 Task: Search for flights for 1 adult from Sydney to Auckland on October 8, 2023.
Action: Mouse moved to (414, 427)
Screenshot: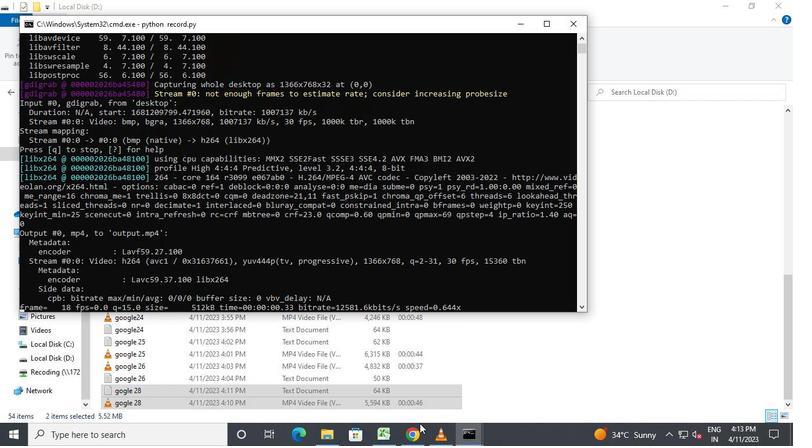 
Action: Mouse pressed left at (414, 427)
Screenshot: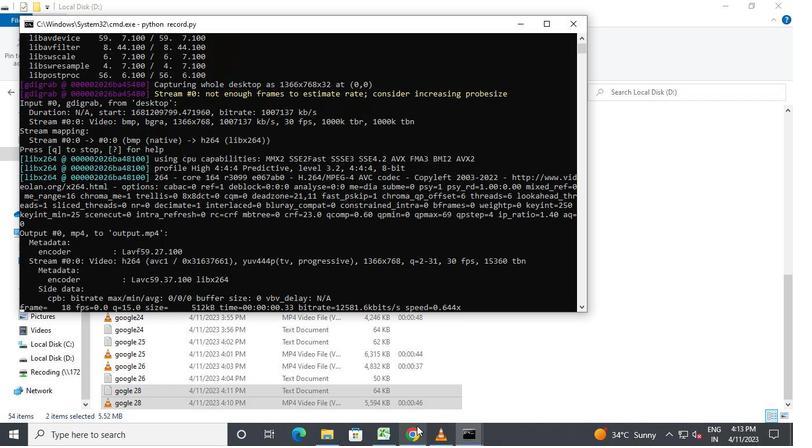 
Action: Mouse moved to (36, 256)
Screenshot: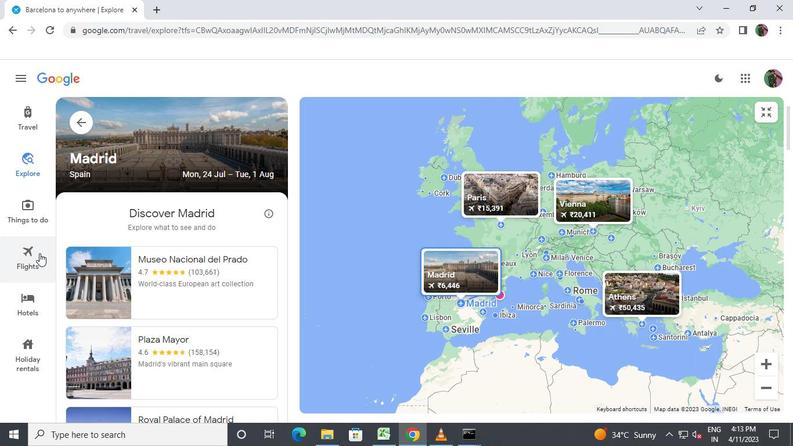 
Action: Mouse pressed left at (36, 256)
Screenshot: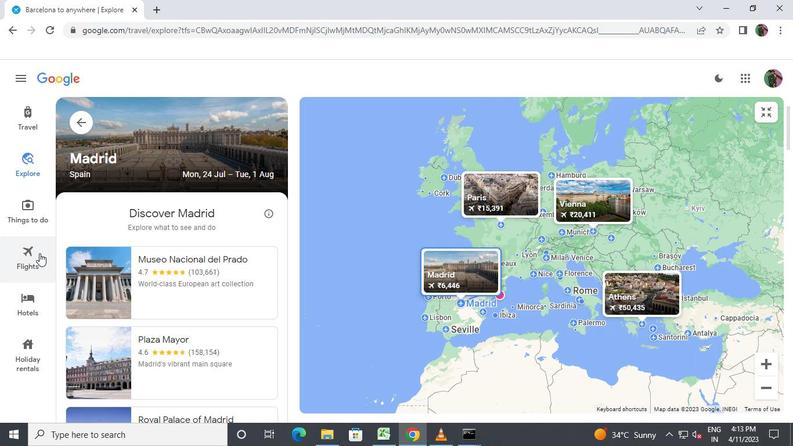 
Action: Mouse moved to (212, 126)
Screenshot: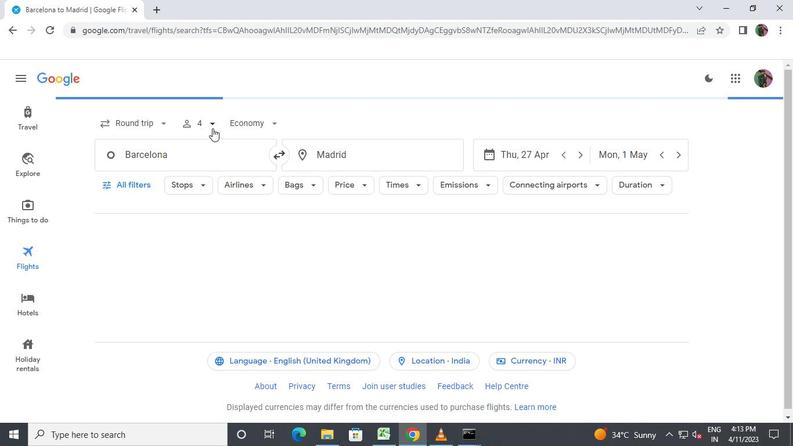 
Action: Mouse pressed left at (212, 126)
Screenshot: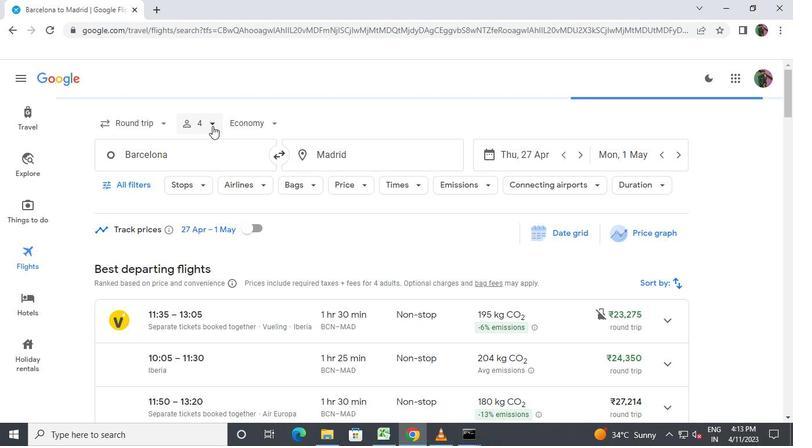 
Action: Mouse moved to (262, 152)
Screenshot: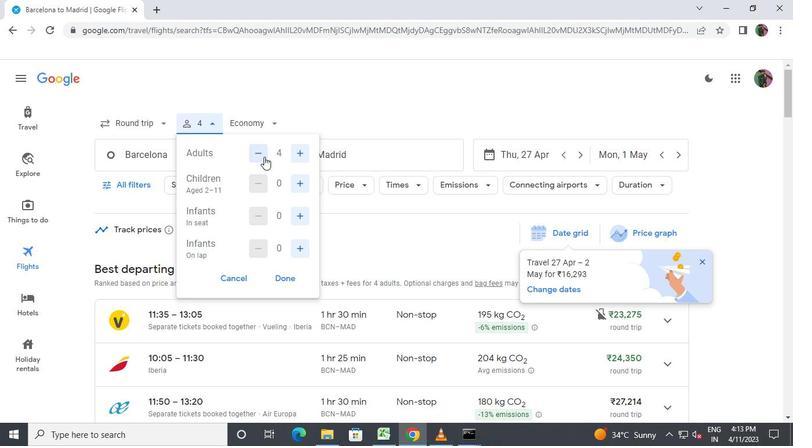 
Action: Mouse pressed left at (262, 152)
Screenshot: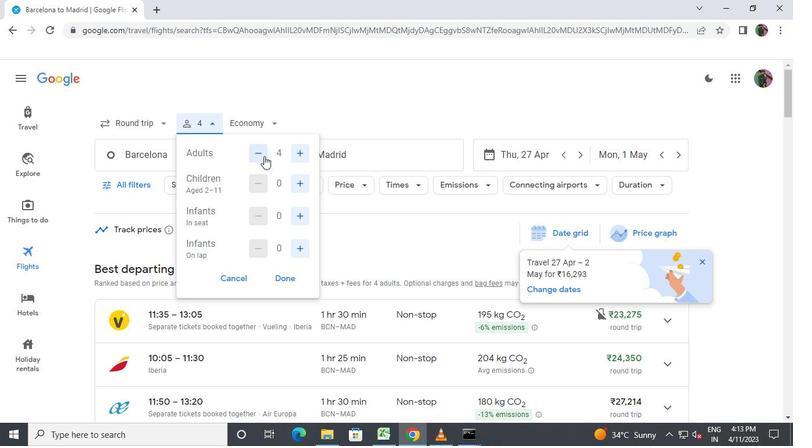 
Action: Mouse pressed left at (262, 152)
Screenshot: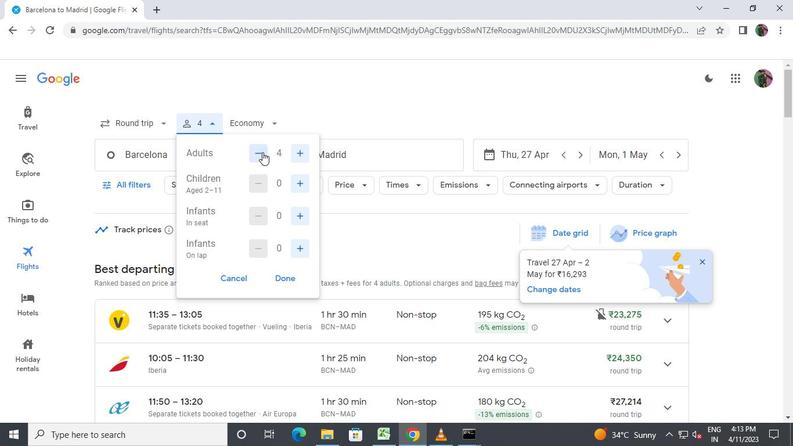 
Action: Mouse pressed left at (262, 152)
Screenshot: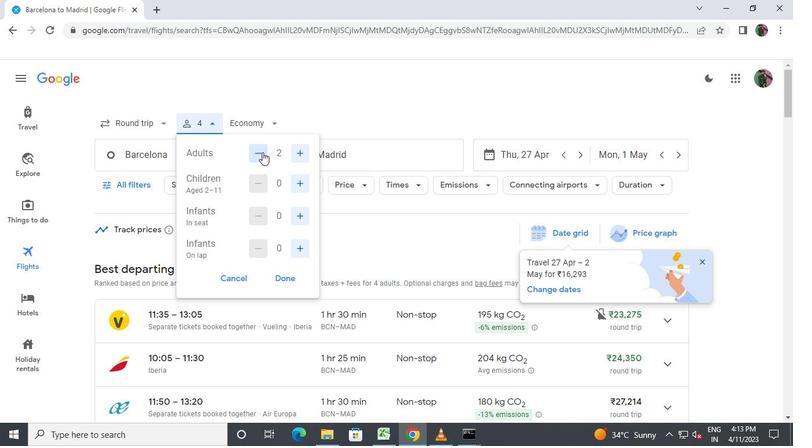 
Action: Mouse moved to (278, 275)
Screenshot: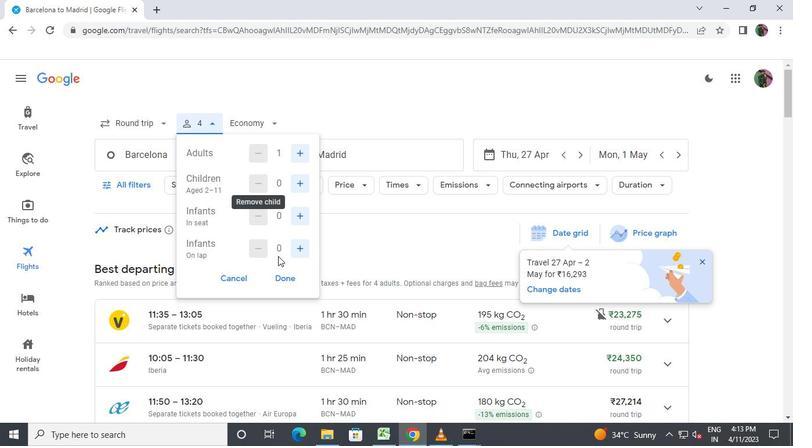 
Action: Mouse pressed left at (278, 275)
Screenshot: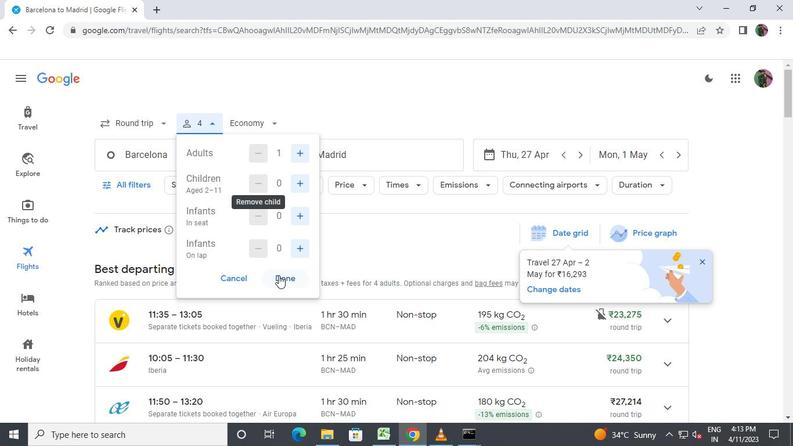 
Action: Mouse moved to (479, 152)
Screenshot: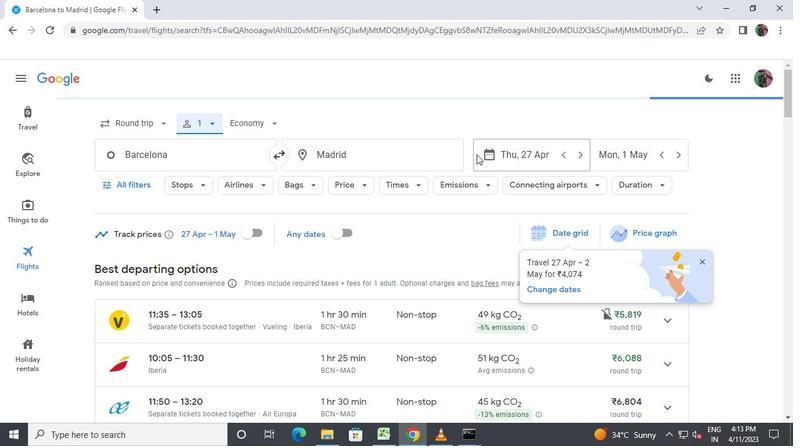 
Action: Mouse pressed left at (479, 152)
Screenshot: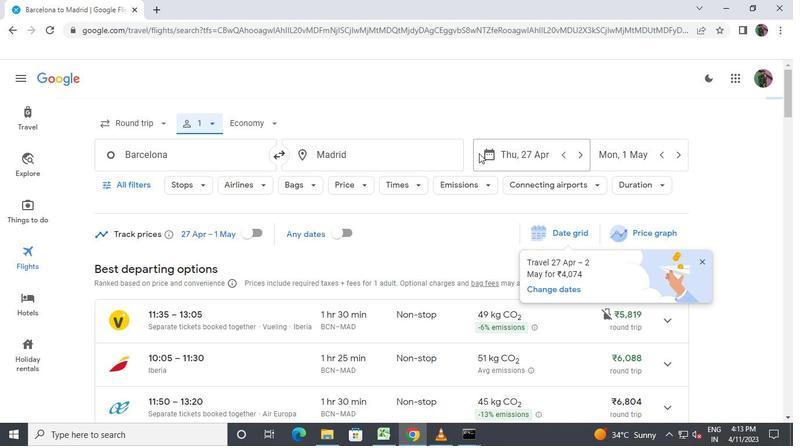 
Action: Mouse moved to (690, 249)
Screenshot: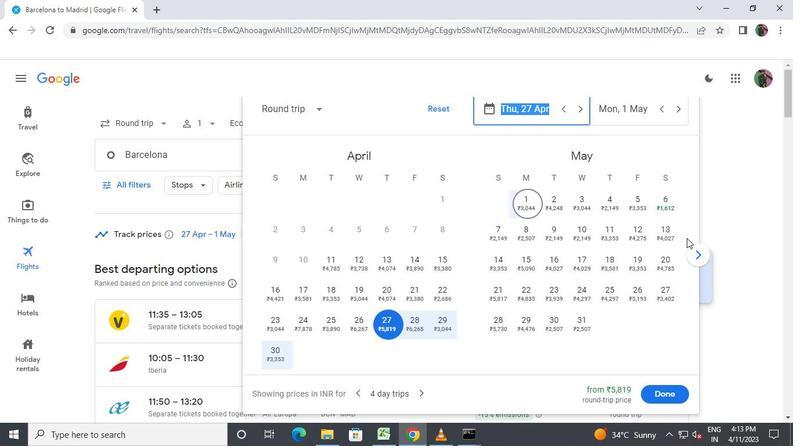 
Action: Mouse pressed left at (690, 249)
Screenshot: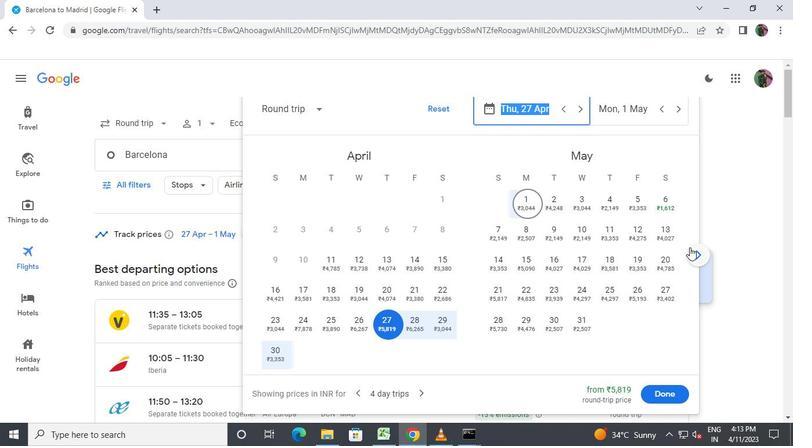 
Action: Mouse pressed left at (690, 249)
Screenshot: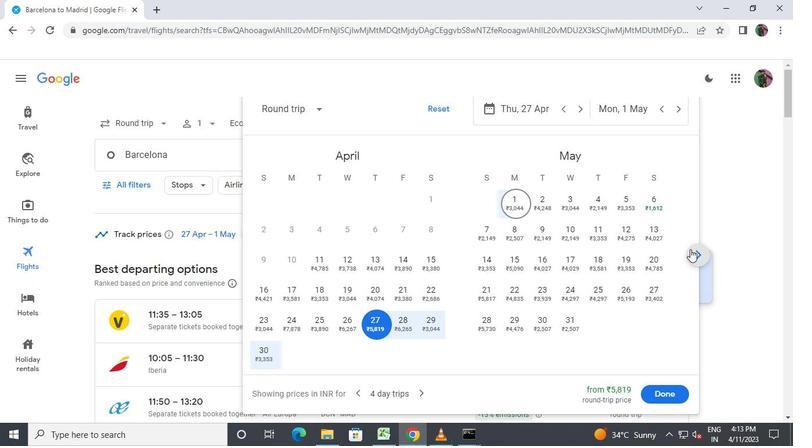 
Action: Mouse pressed left at (690, 249)
Screenshot: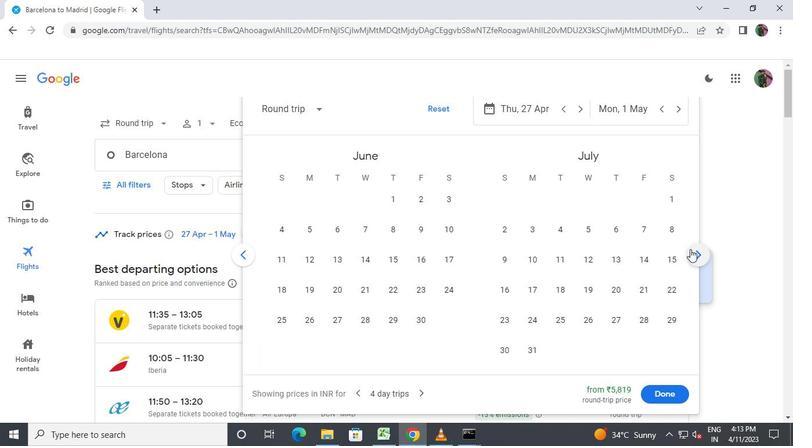 
Action: Mouse pressed left at (690, 249)
Screenshot: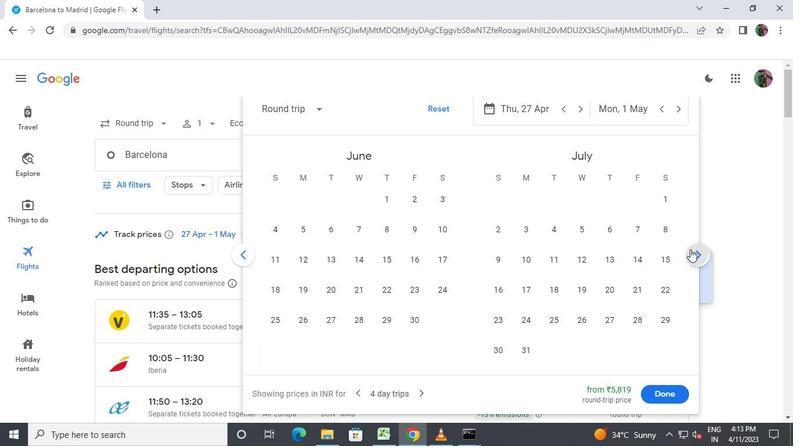 
Action: Mouse pressed left at (690, 249)
Screenshot: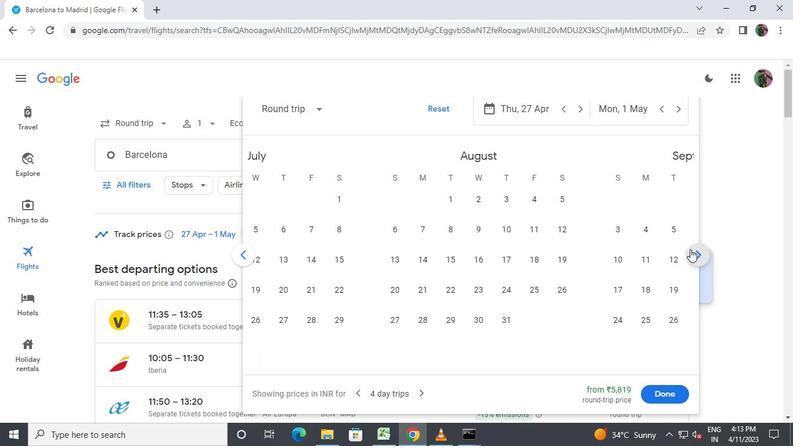 
Action: Mouse moved to (494, 224)
Screenshot: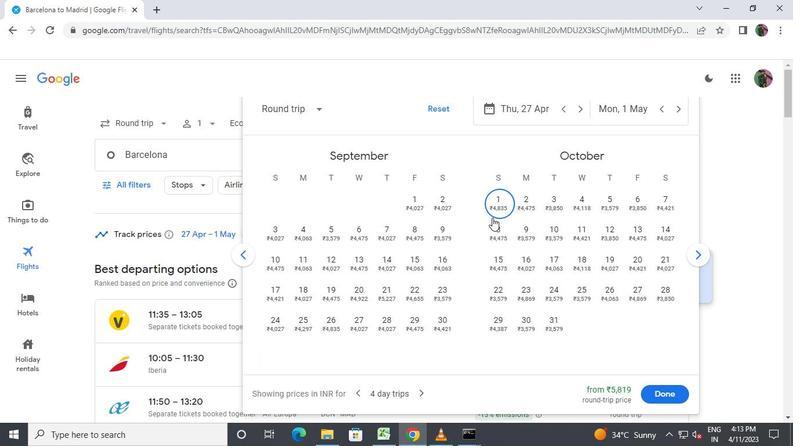 
Action: Mouse pressed left at (494, 224)
Screenshot: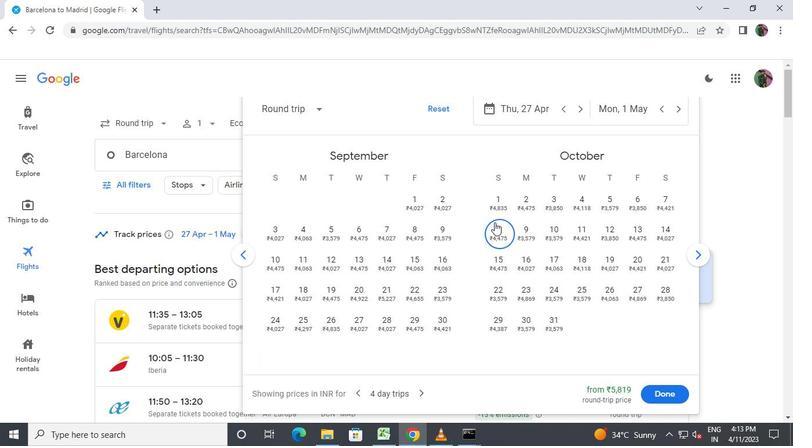 
Action: Mouse moved to (660, 394)
Screenshot: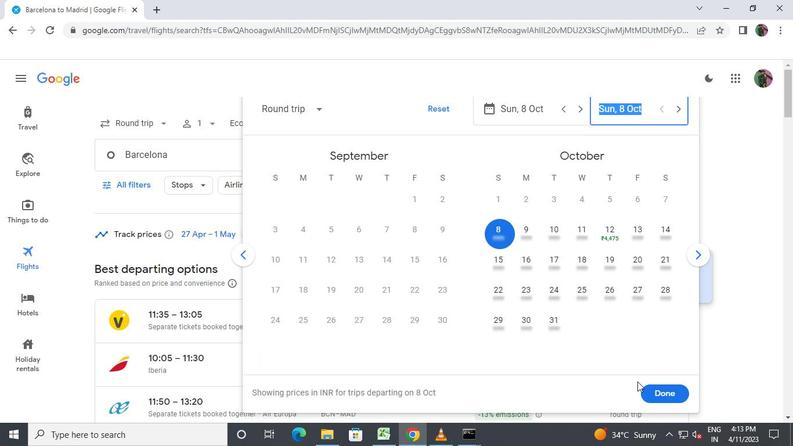 
Action: Mouse pressed left at (660, 394)
Screenshot: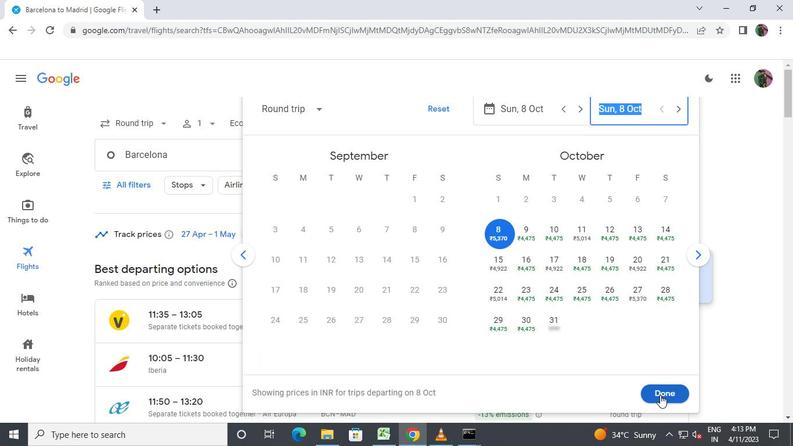 
Action: Mouse moved to (191, 160)
Screenshot: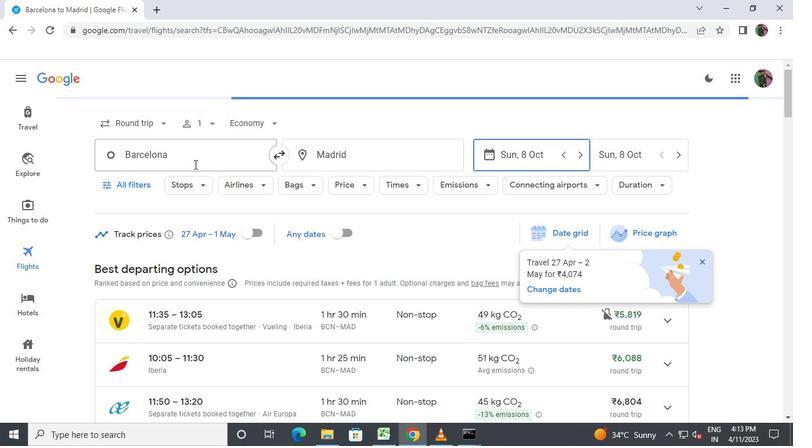 
Action: Mouse pressed left at (191, 160)
Screenshot: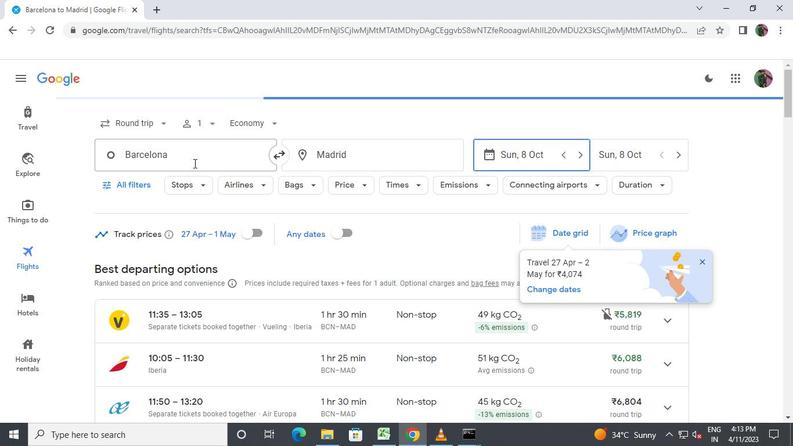 
Action: Keyboard s
Screenshot: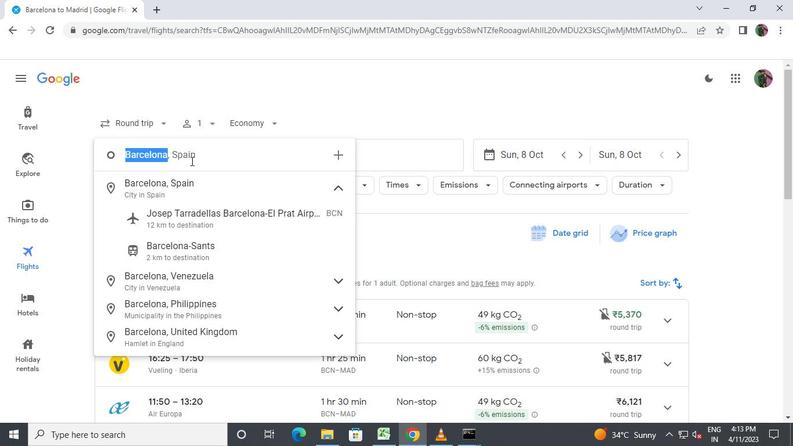 
Action: Keyboard y
Screenshot: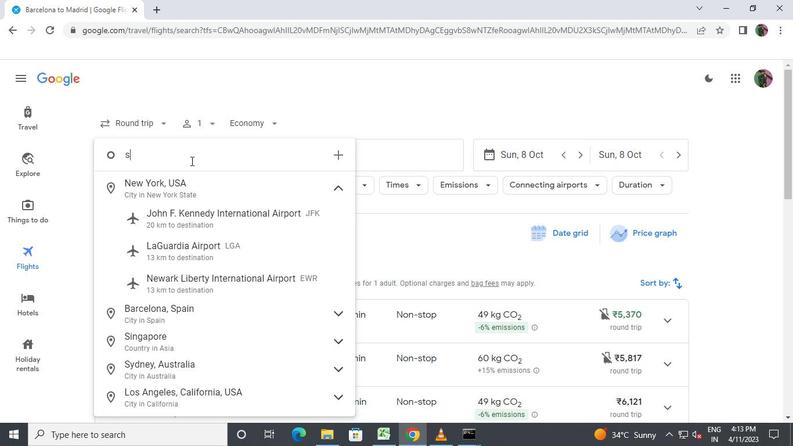 
Action: Keyboard d
Screenshot: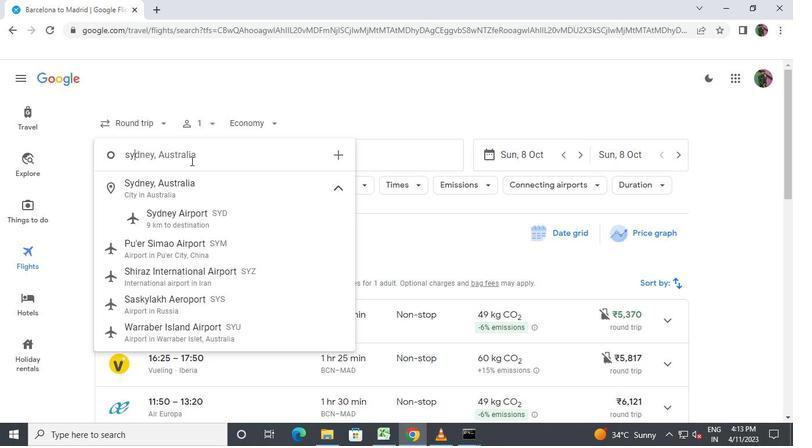 
Action: Mouse moved to (182, 184)
Screenshot: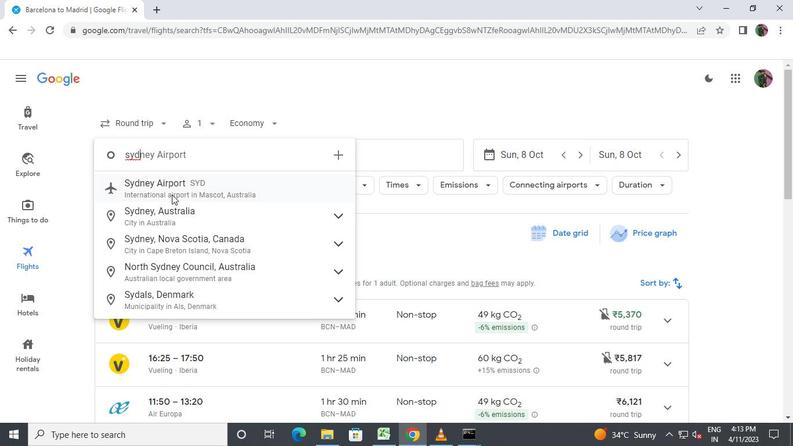 
Action: Mouse pressed left at (182, 184)
Screenshot: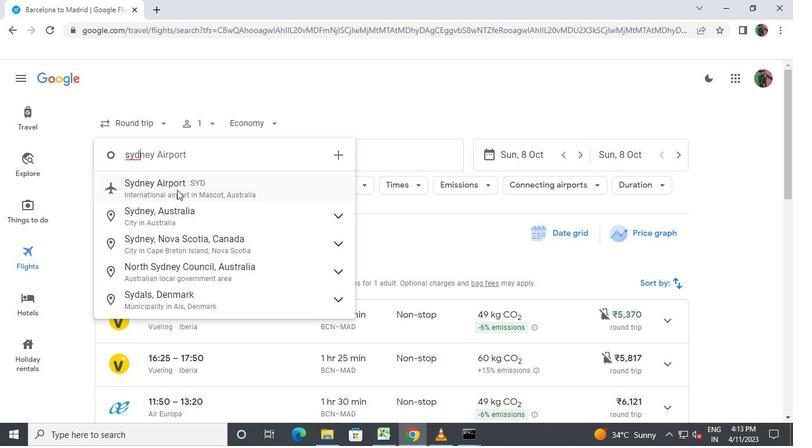 
Action: Mouse moved to (332, 152)
Screenshot: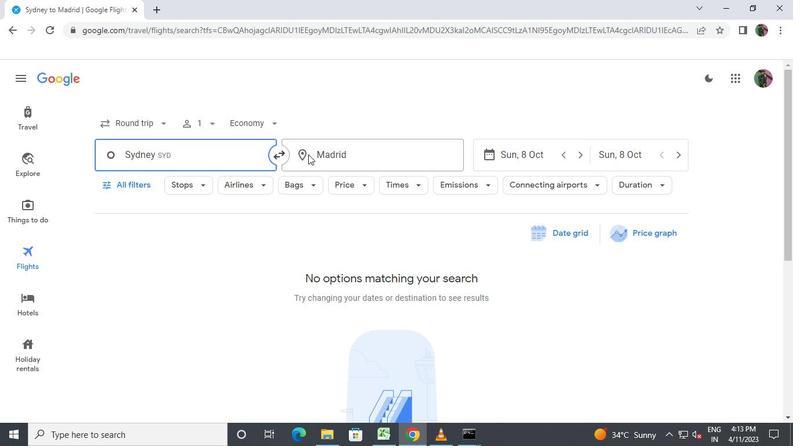 
Action: Mouse pressed left at (332, 152)
Screenshot: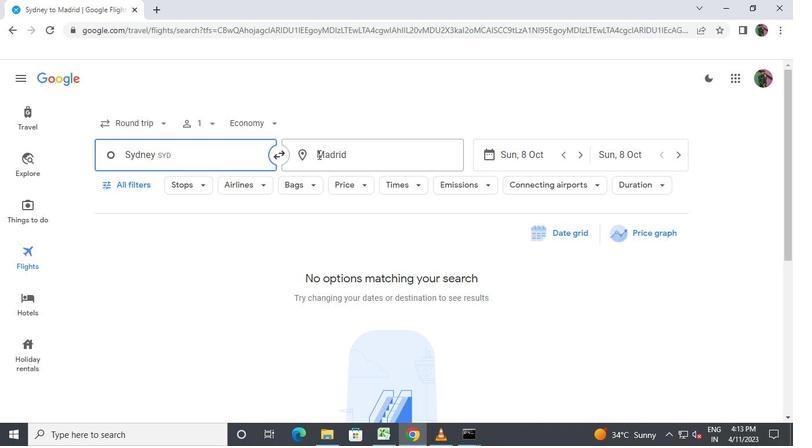 
Action: Keyboard a
Screenshot: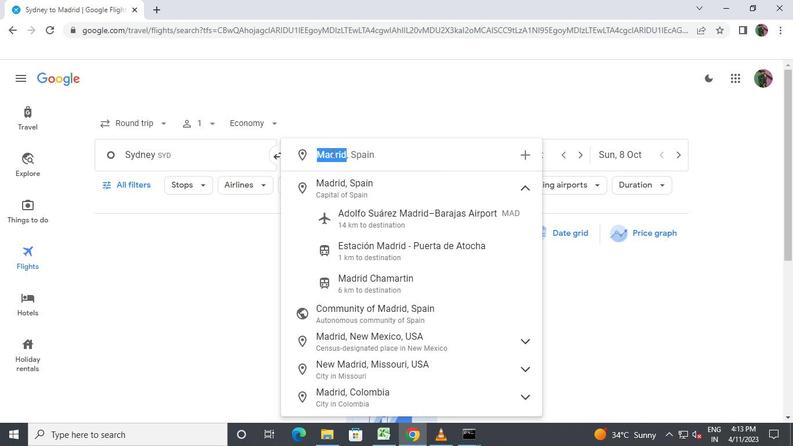 
Action: Keyboard u
Screenshot: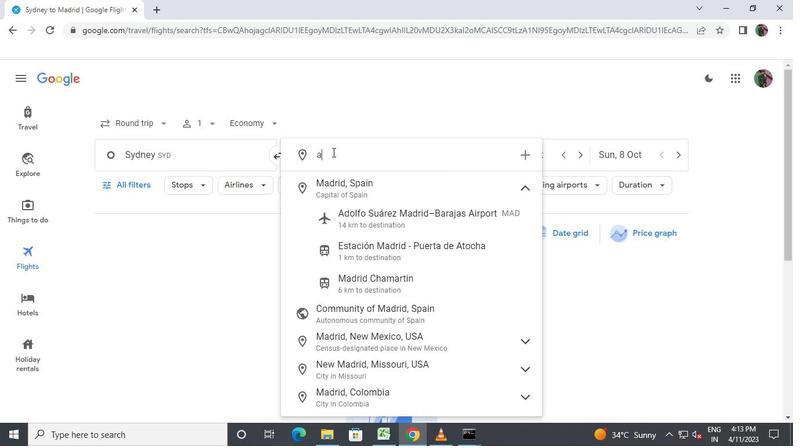 
Action: Keyboard c
Screenshot: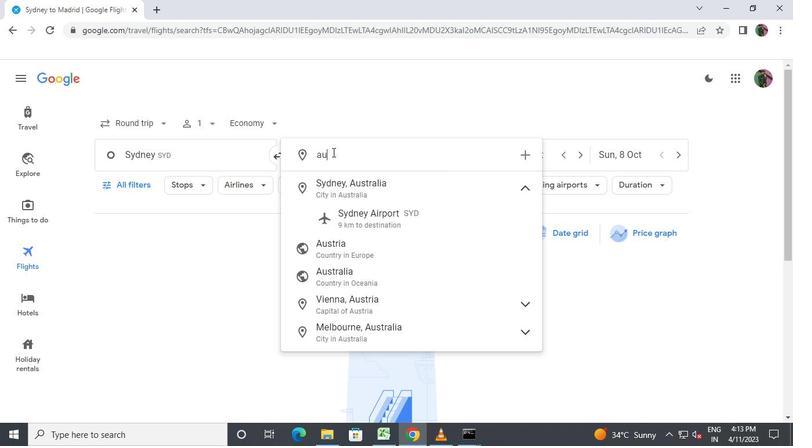 
Action: Keyboard k
Screenshot: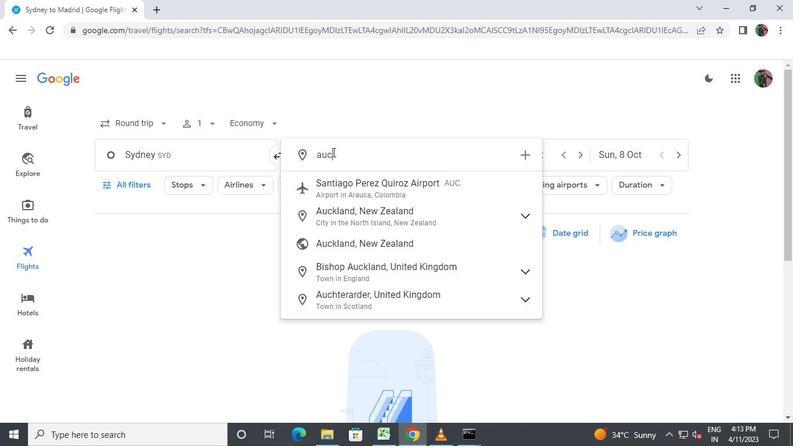 
Action: Mouse moved to (337, 179)
Screenshot: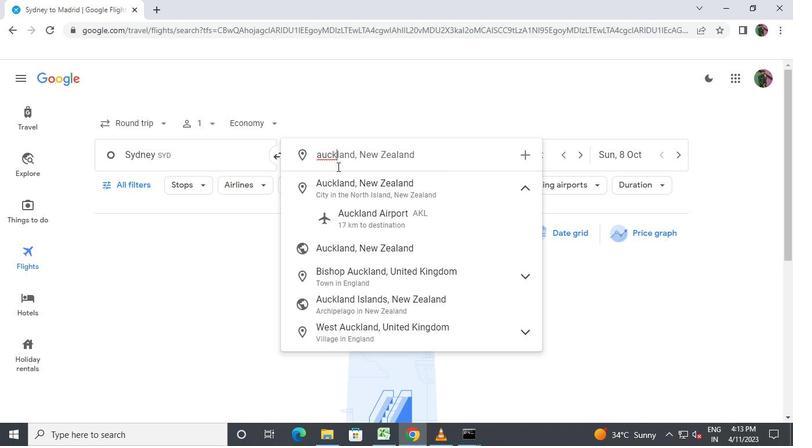 
Action: Mouse pressed left at (337, 179)
Screenshot: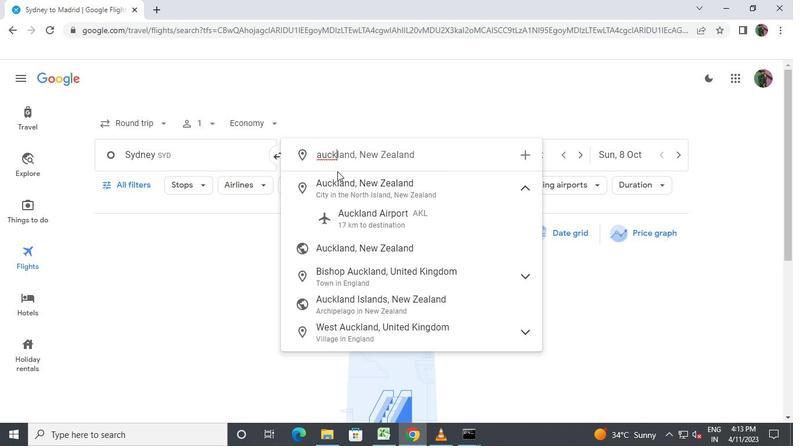 
Action: Mouse moved to (581, 350)
Screenshot: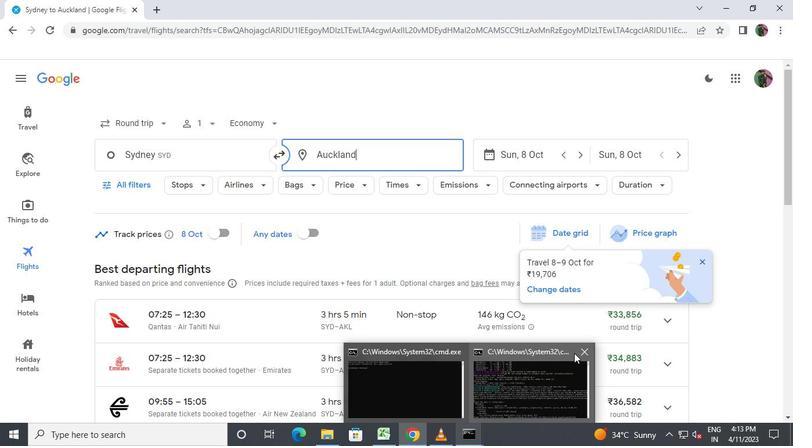 
Action: Mouse pressed left at (581, 350)
Screenshot: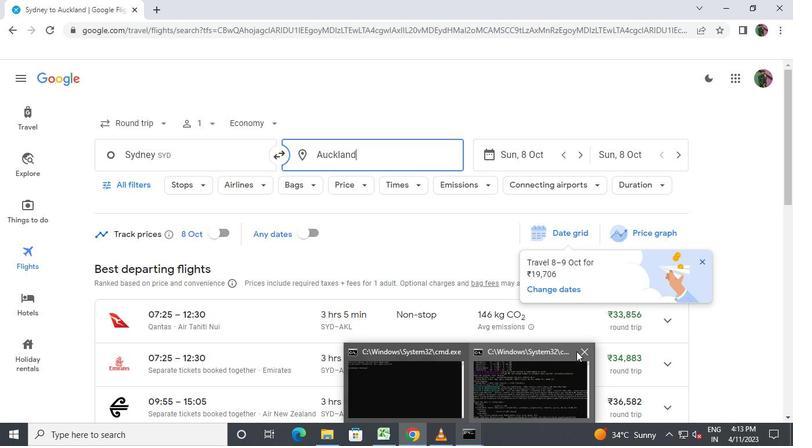 
